 Task: Create Card Third-Party Integrations in Board Bug Tracking to Workspace Customer Relationship Management
Action: Mouse moved to (83, 354)
Screenshot: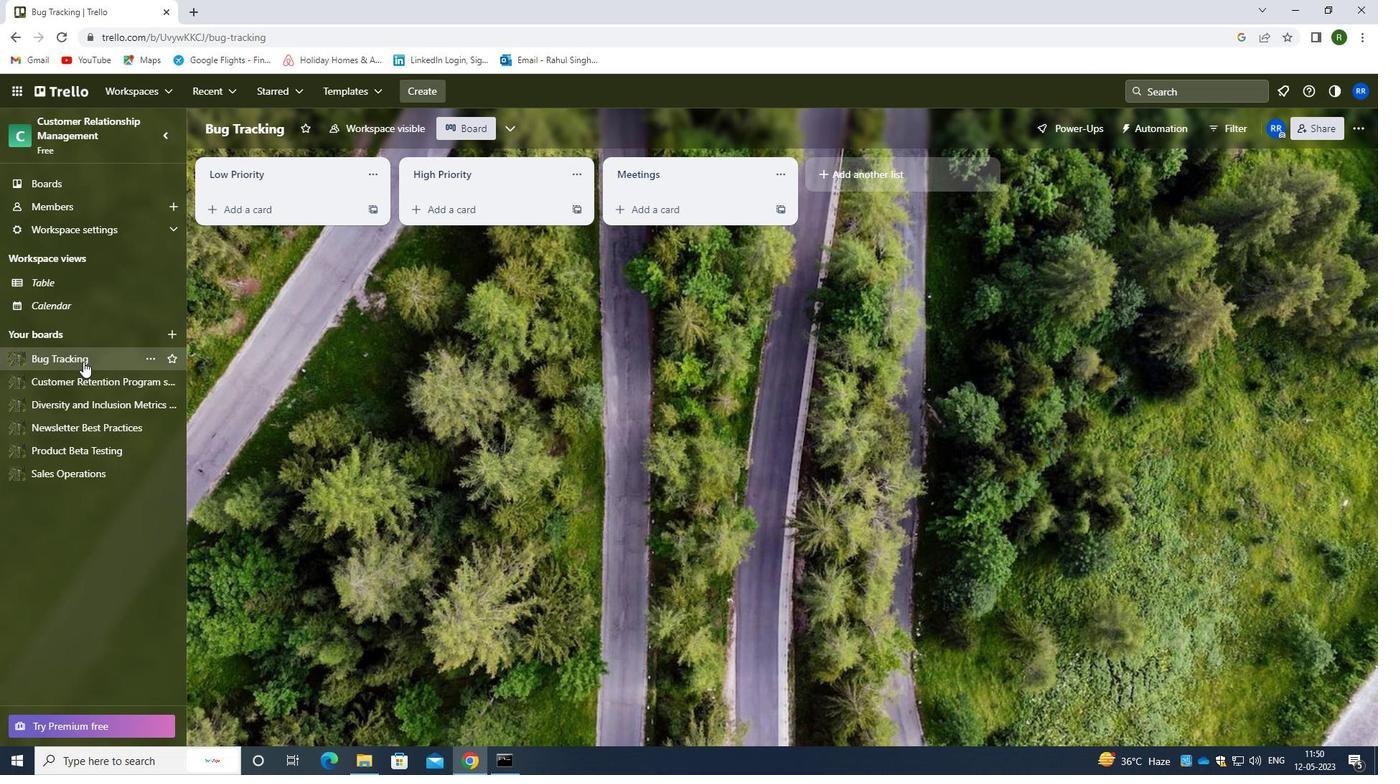 
Action: Mouse pressed left at (83, 354)
Screenshot: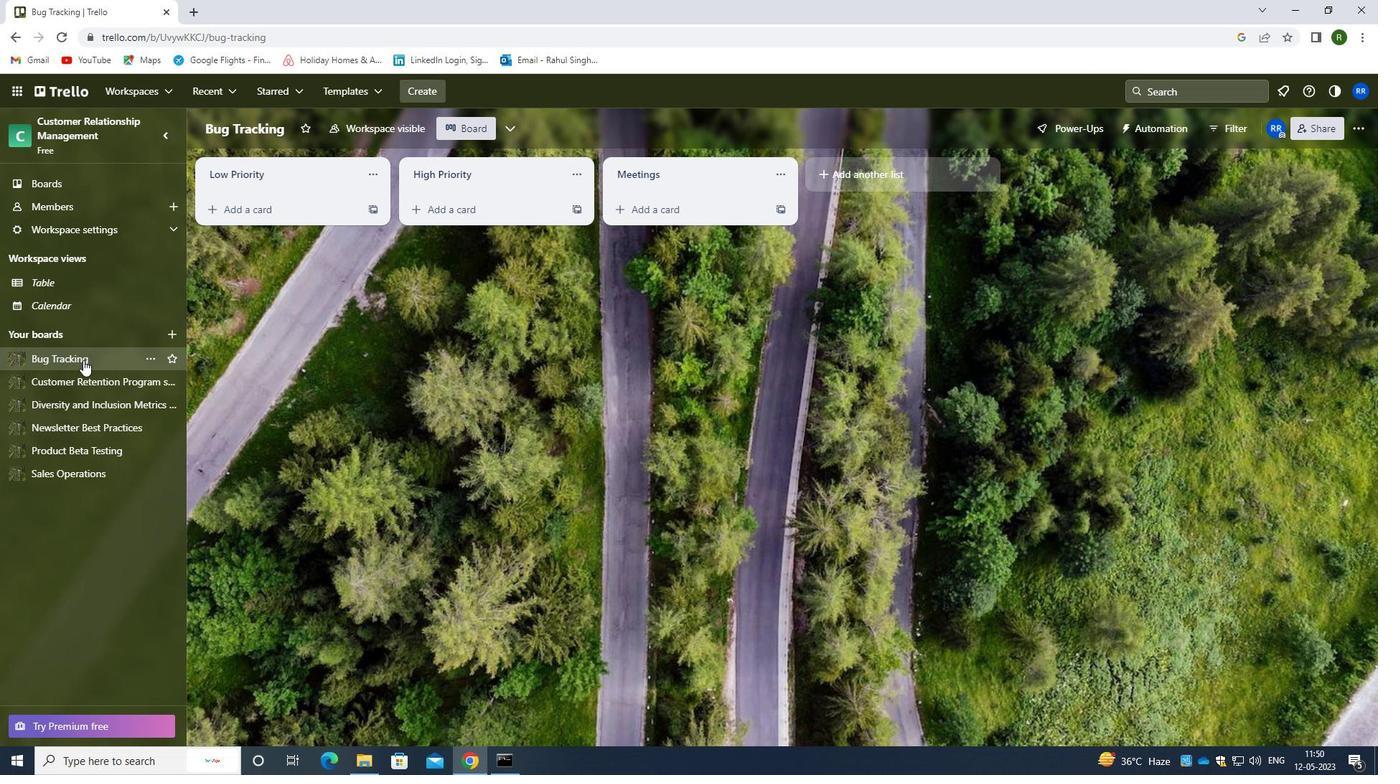 
Action: Mouse moved to (228, 206)
Screenshot: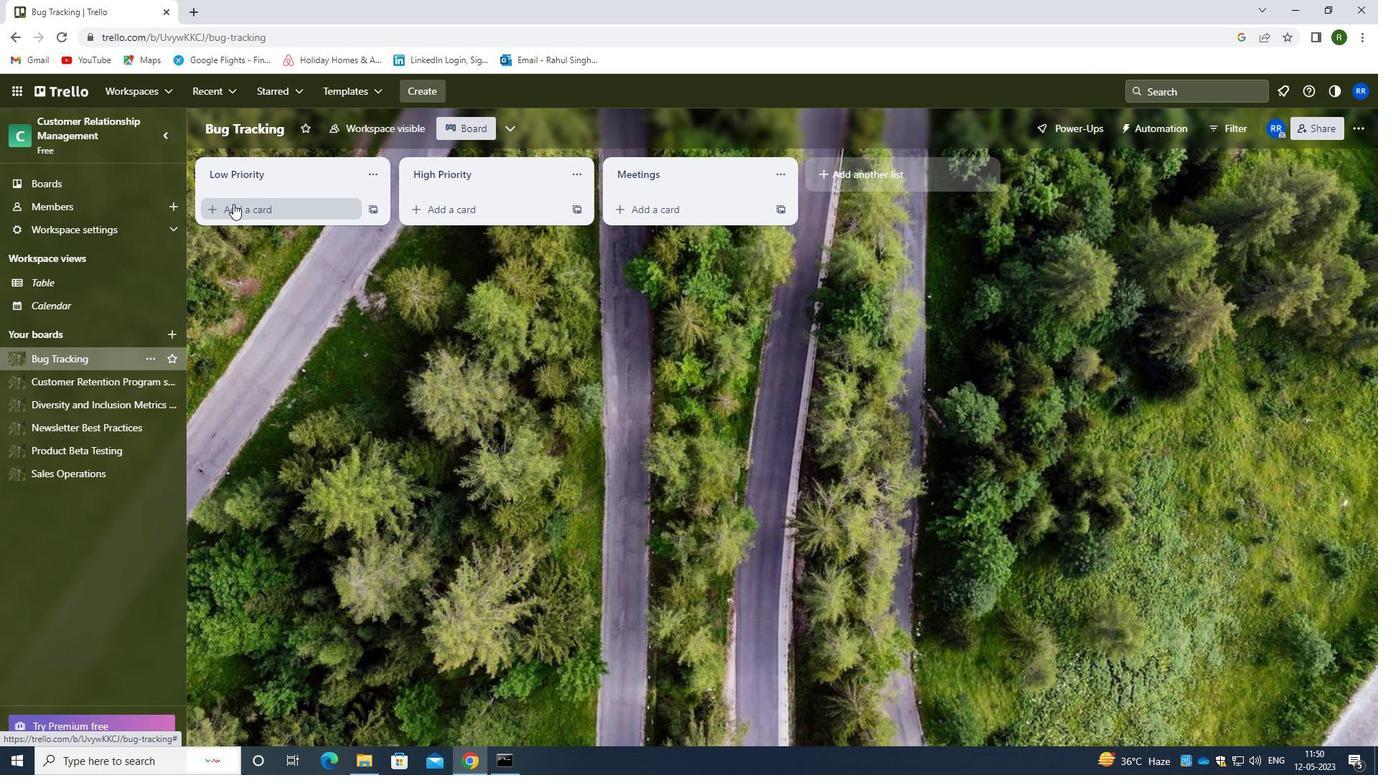 
Action: Mouse pressed left at (228, 206)
Screenshot: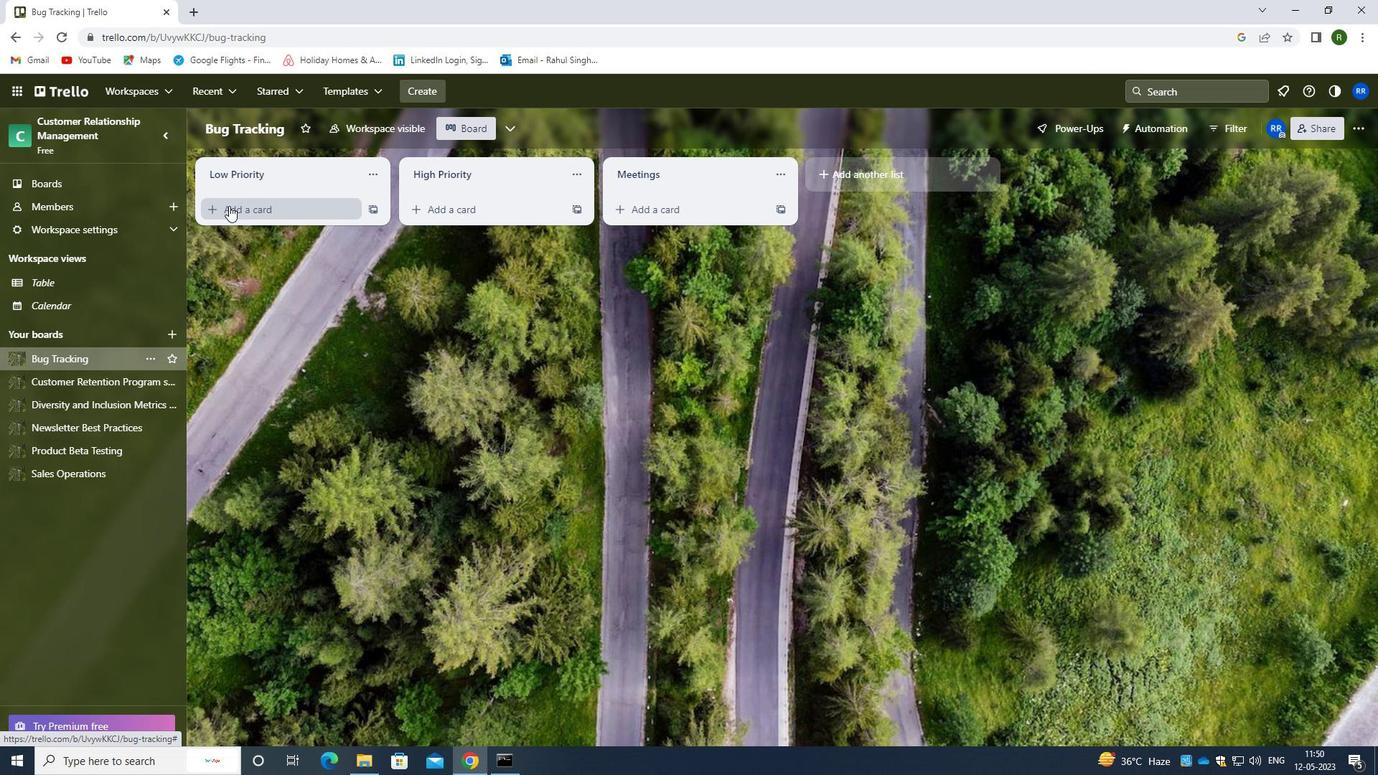 
Action: Mouse moved to (257, 217)
Screenshot: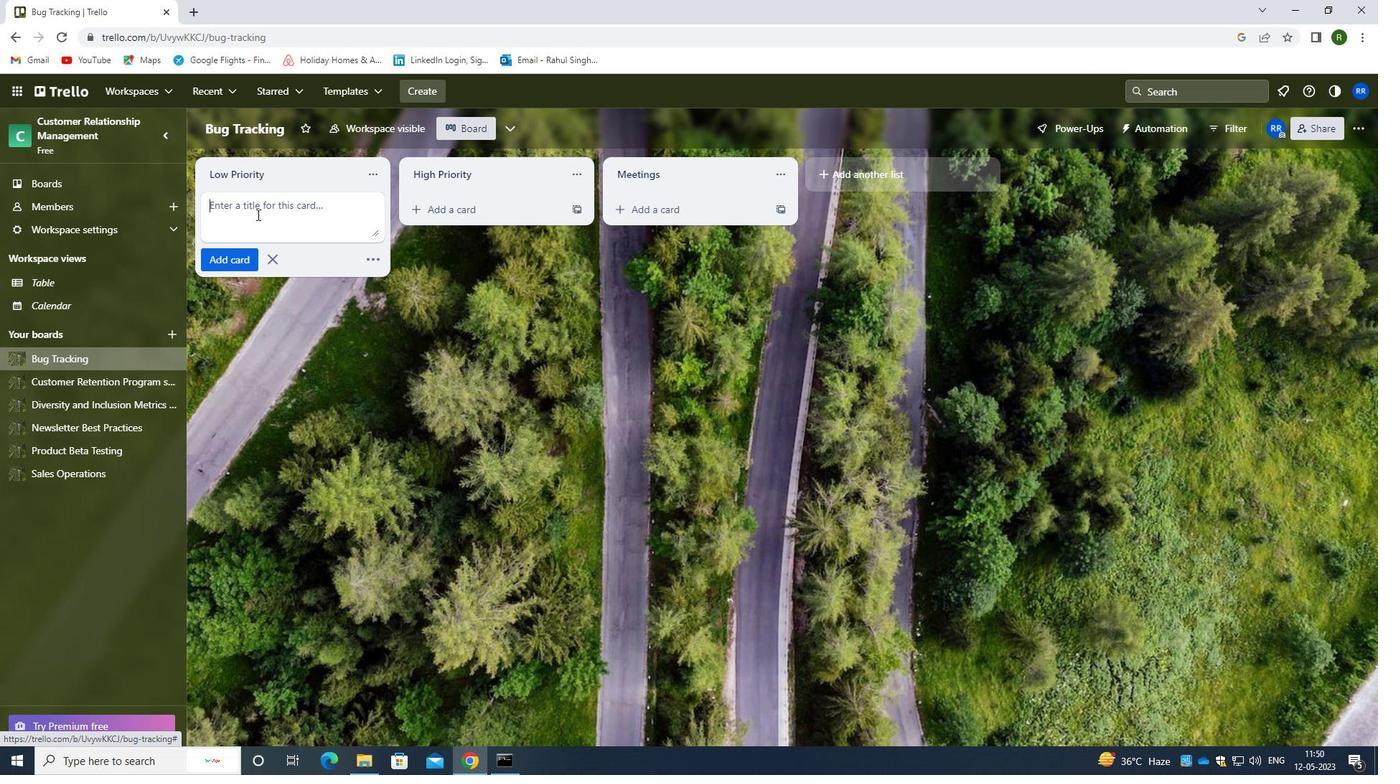 
Action: Mouse pressed left at (257, 217)
Screenshot: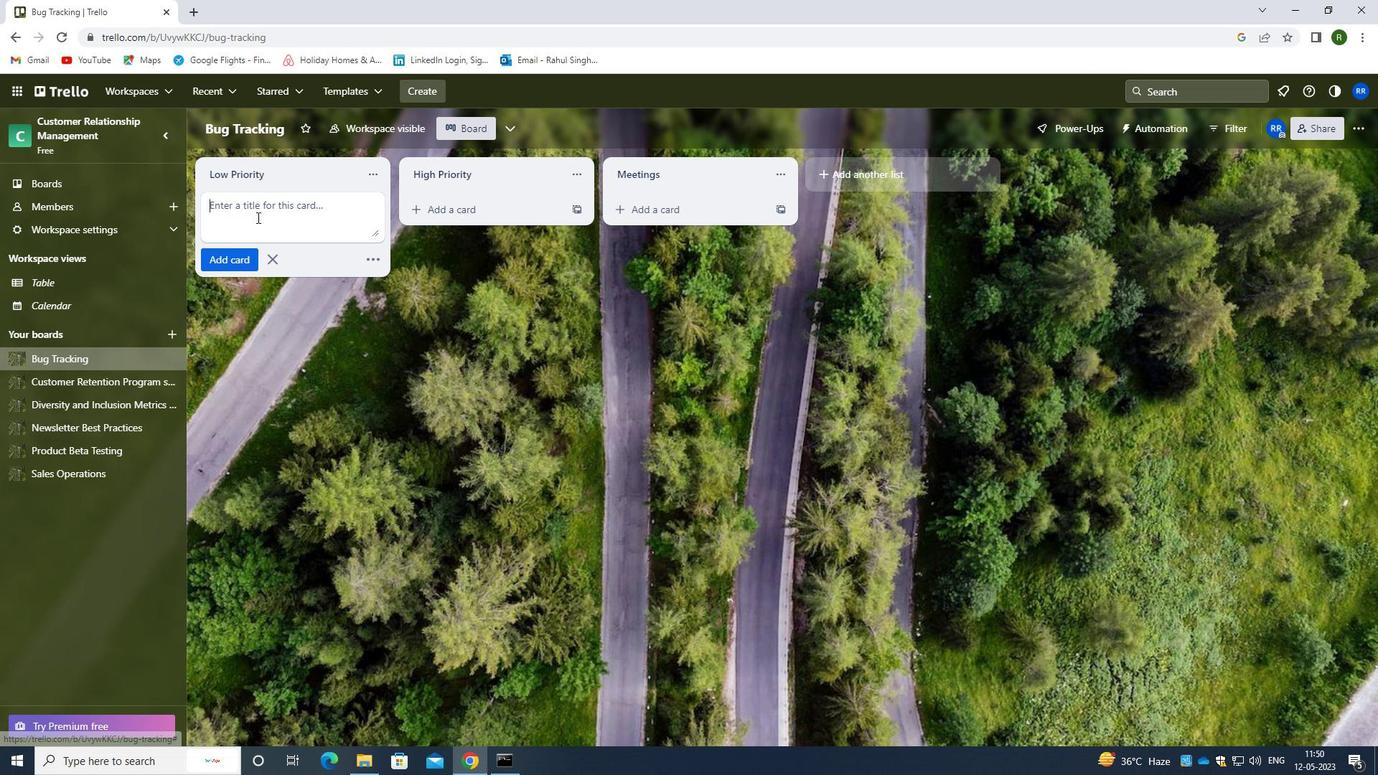 
Action: Key pressed <Key.shift>THO<Key.backspace>IRD<Key.space>PARTY<Key.space><Key.shift><Key.shift><Key.shift><Key.shift><Key.shift><Key.shift><Key.shift><Key.shift><Key.shift><Key.shift><Key.shift><Key.shift><Key.shift><Key.shift><Key.shift><Key.shift><Key.shift><Key.shift><Key.shift><Key.shift><Key.shift><Key.shift><Key.shift><Key.shift><Key.shift><Key.shift><Key.shift><Key.shift><Key.shift><Key.shift><Key.shift><Key.shift><Key.shift><Key.shift><Key.shift><Key.shift><Key.shift><Key.shift><Key.shift>INTER<Key.backspace><Key.backspace><Key.backspace><Key.backspace><Key.backspace><Key.backspace><Key.backspace><Key.backspace><Key.backspace><Key.backspace><Key.backspace><Key.backspace>-PARTY<Key.space><Key.shift>INTEGRATIONS.
Screenshot: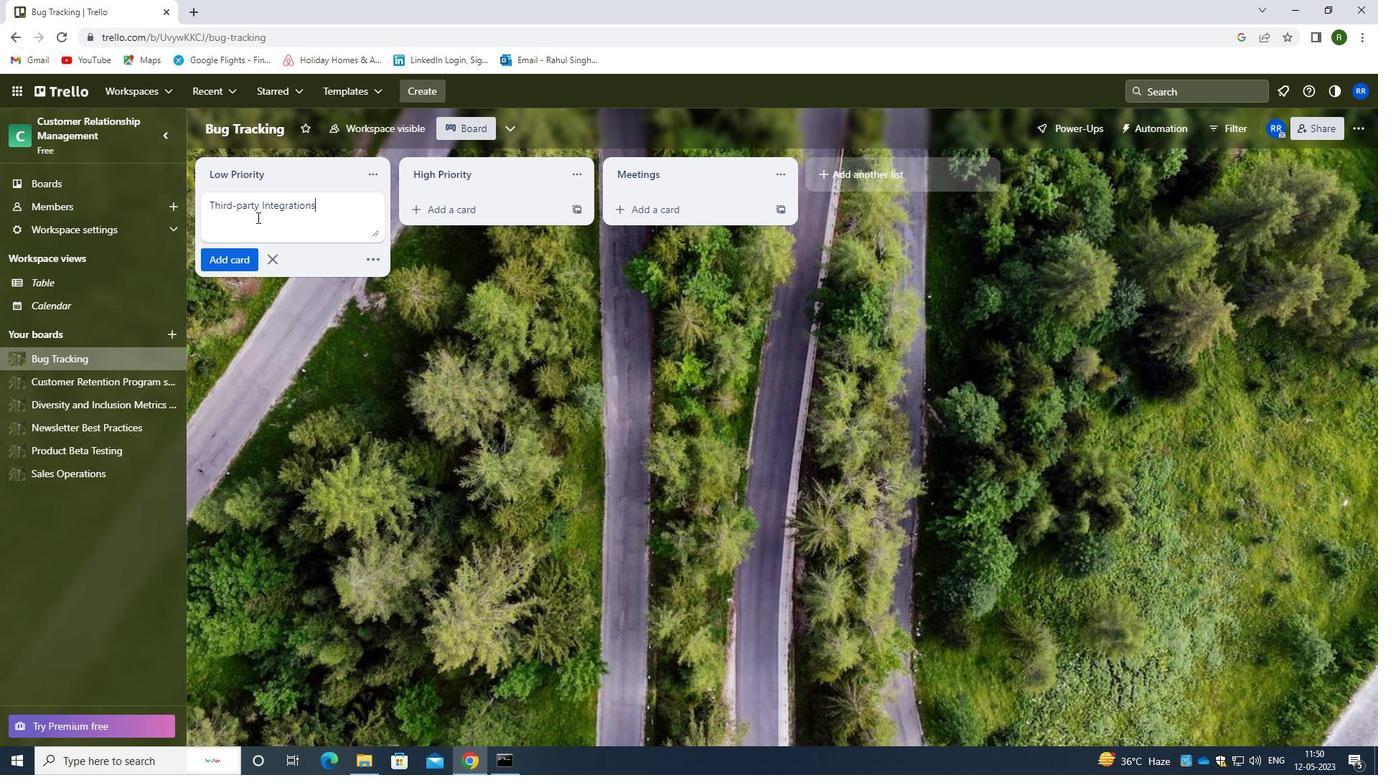 
Action: Mouse moved to (240, 211)
Screenshot: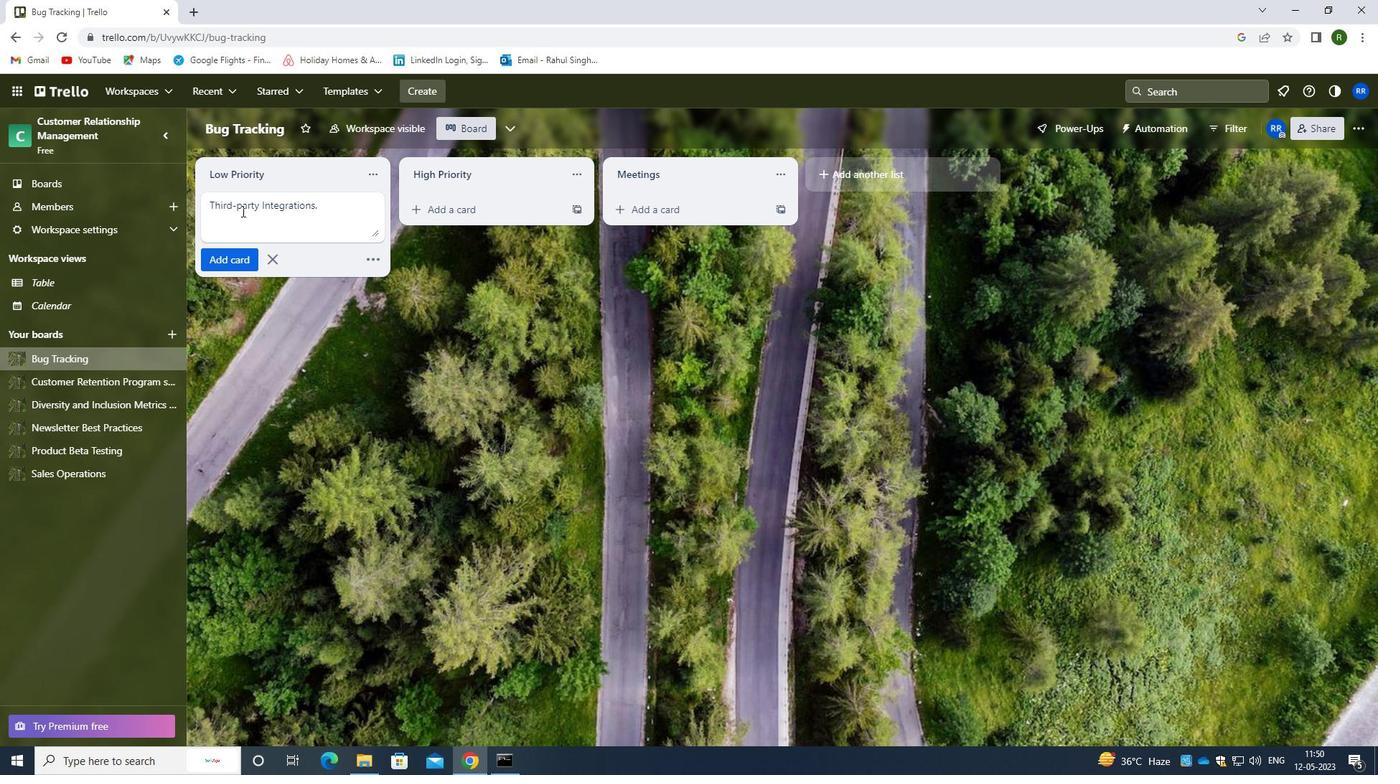 
Action: Key pressed <Key.backspace>
Screenshot: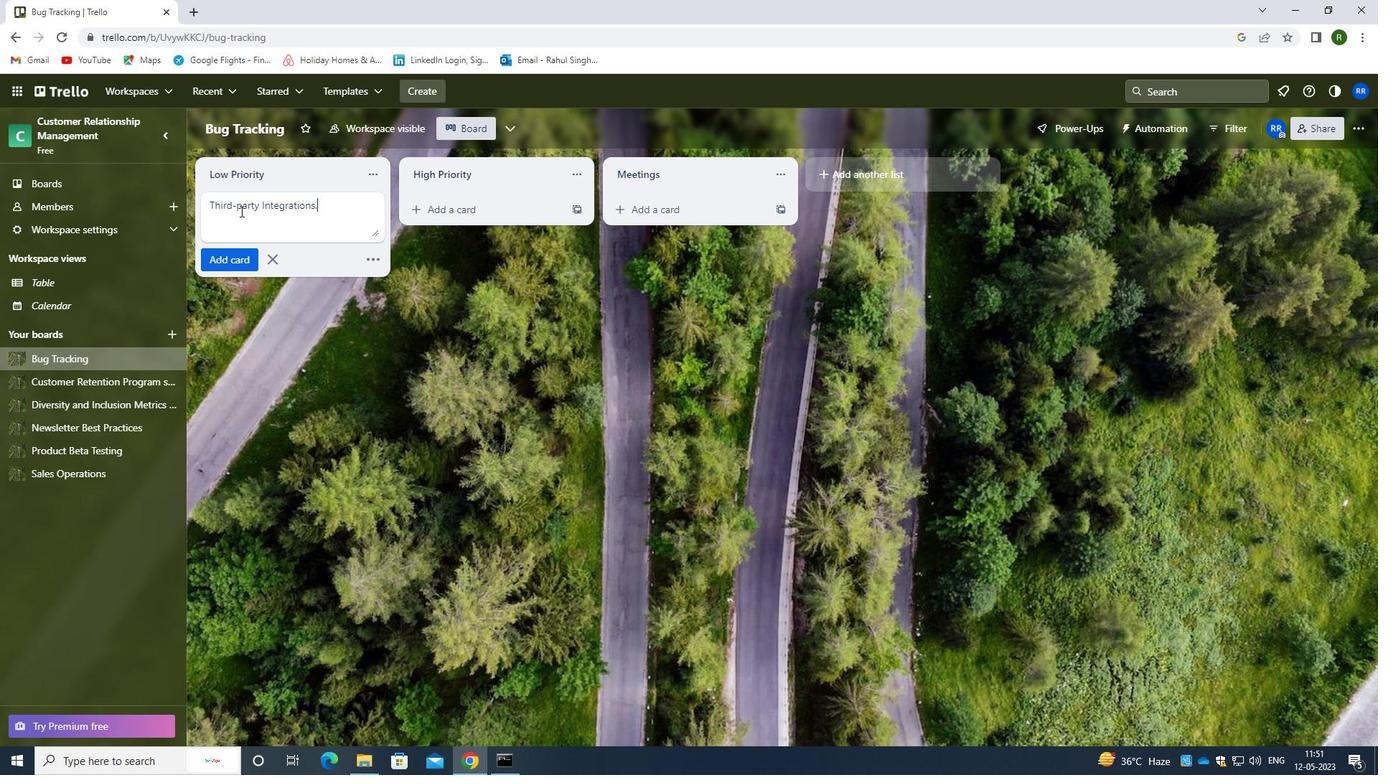 
Action: Mouse moved to (233, 261)
Screenshot: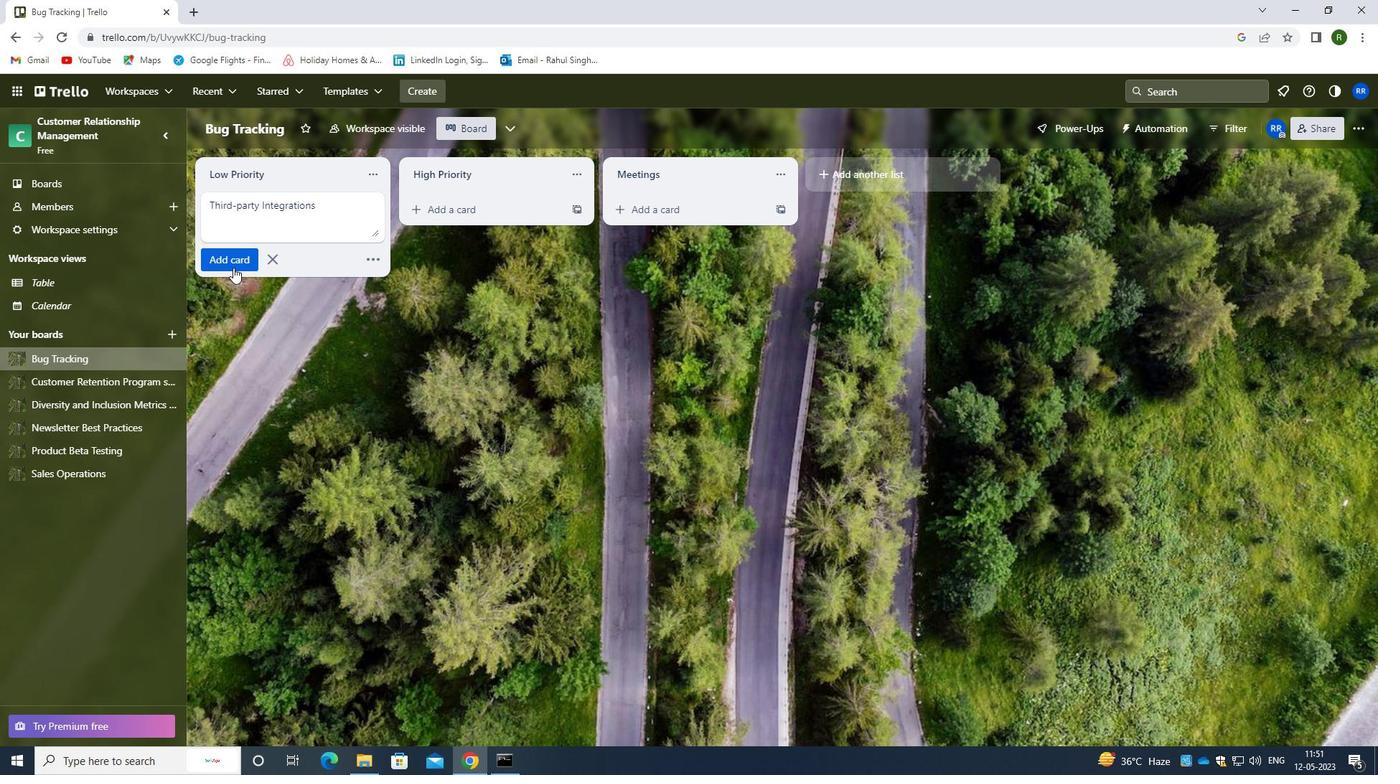 
Action: Mouse pressed left at (233, 261)
Screenshot: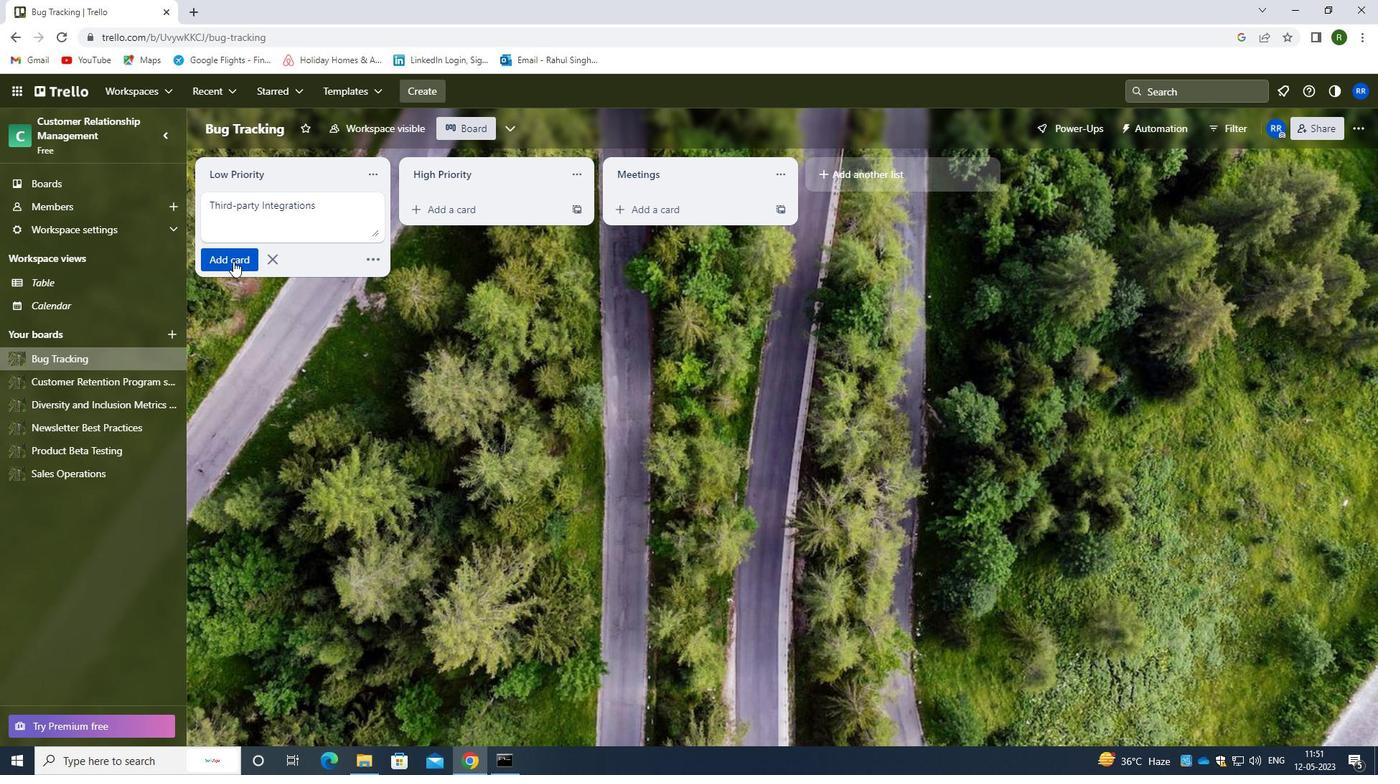 
